 Task: Add Vital Proteins Collagen Peptide Box 20 ct - Unflavored to the cart.
Action: Mouse moved to (302, 139)
Screenshot: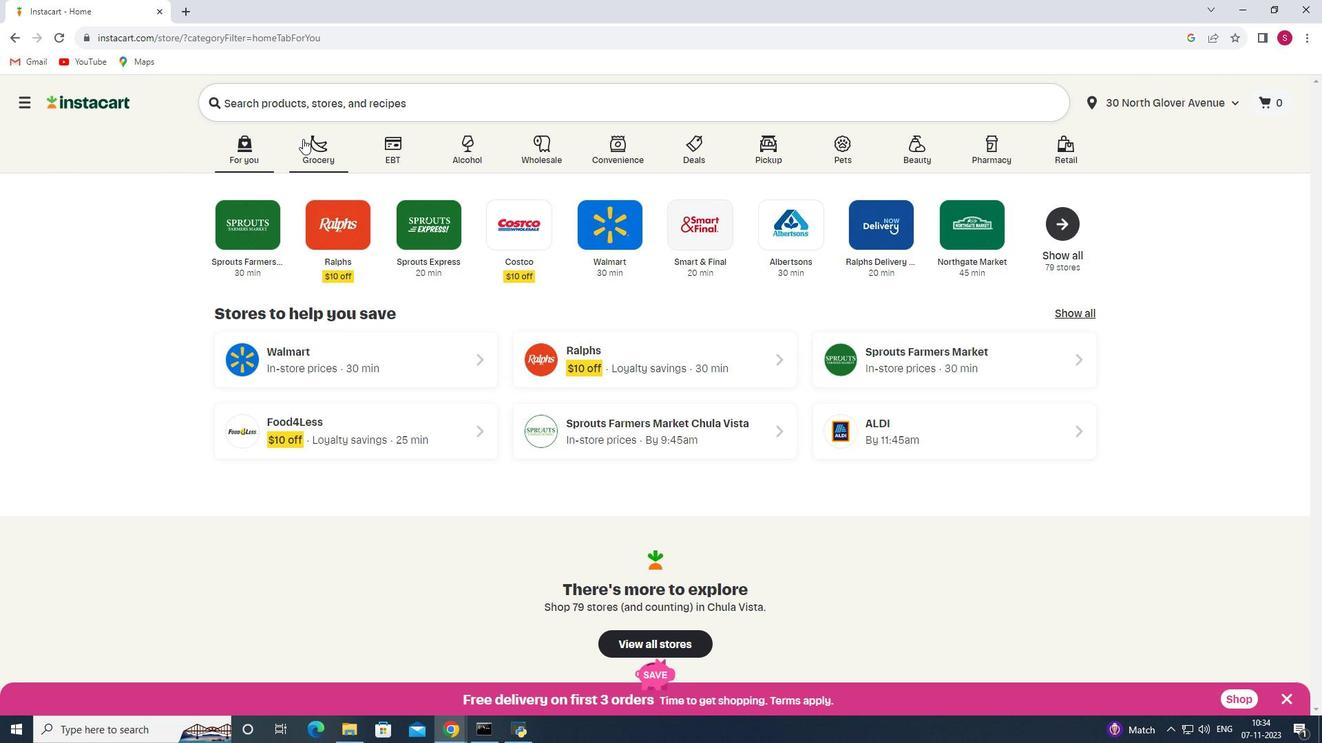
Action: Mouse pressed left at (302, 139)
Screenshot: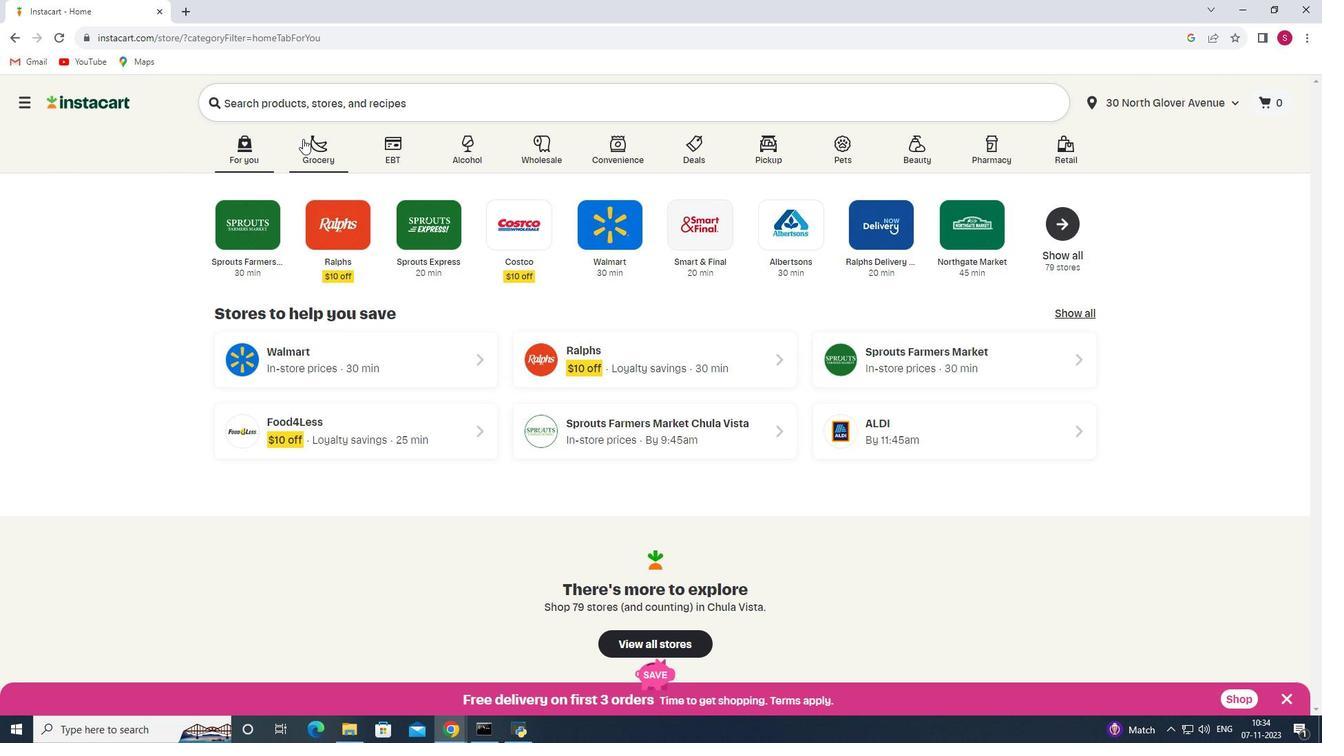 
Action: Mouse moved to (311, 387)
Screenshot: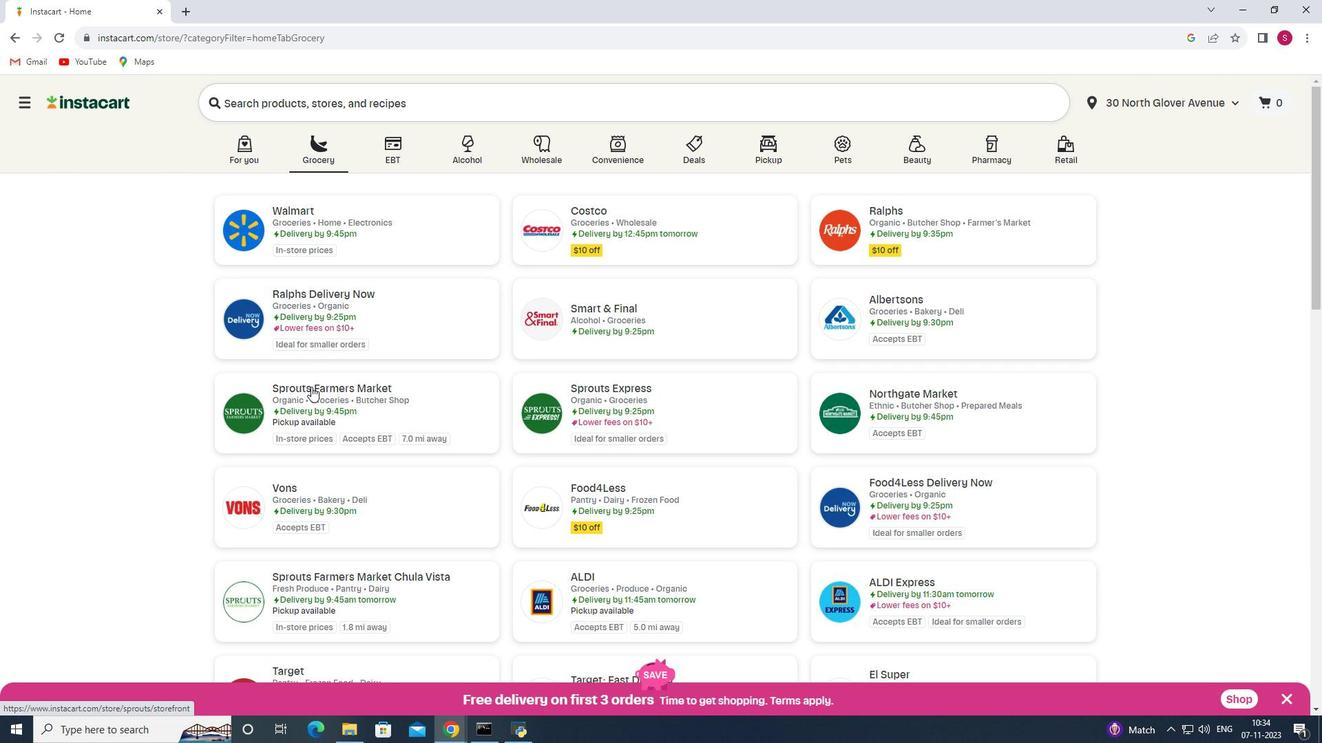 
Action: Mouse pressed left at (311, 387)
Screenshot: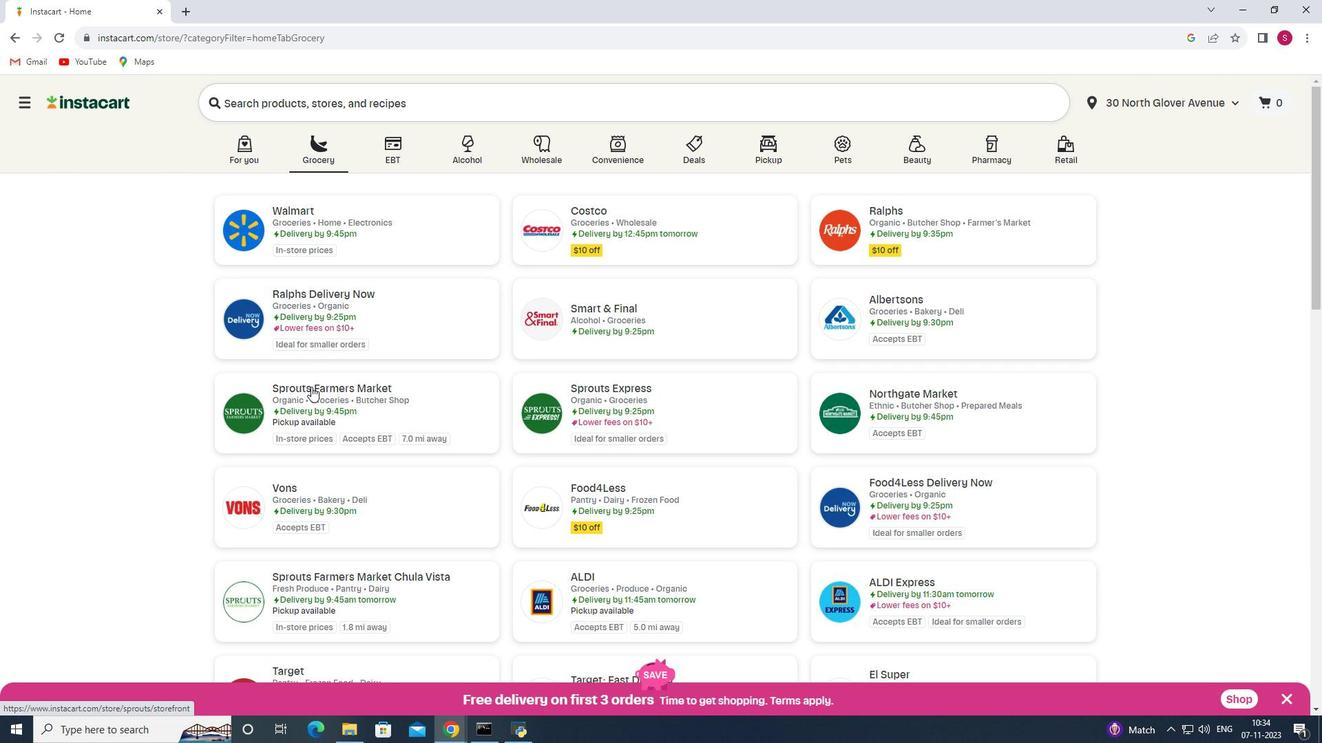 
Action: Mouse moved to (68, 359)
Screenshot: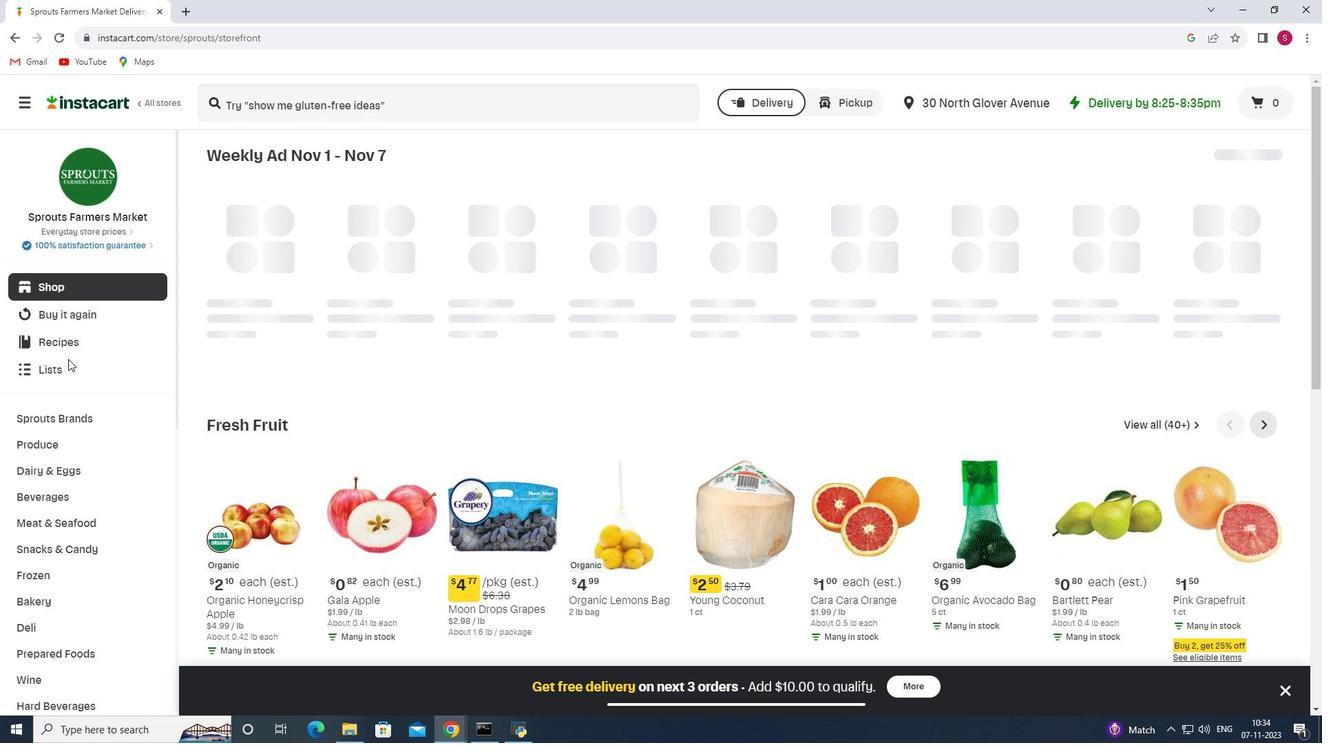 
Action: Mouse scrolled (68, 358) with delta (0, 0)
Screenshot: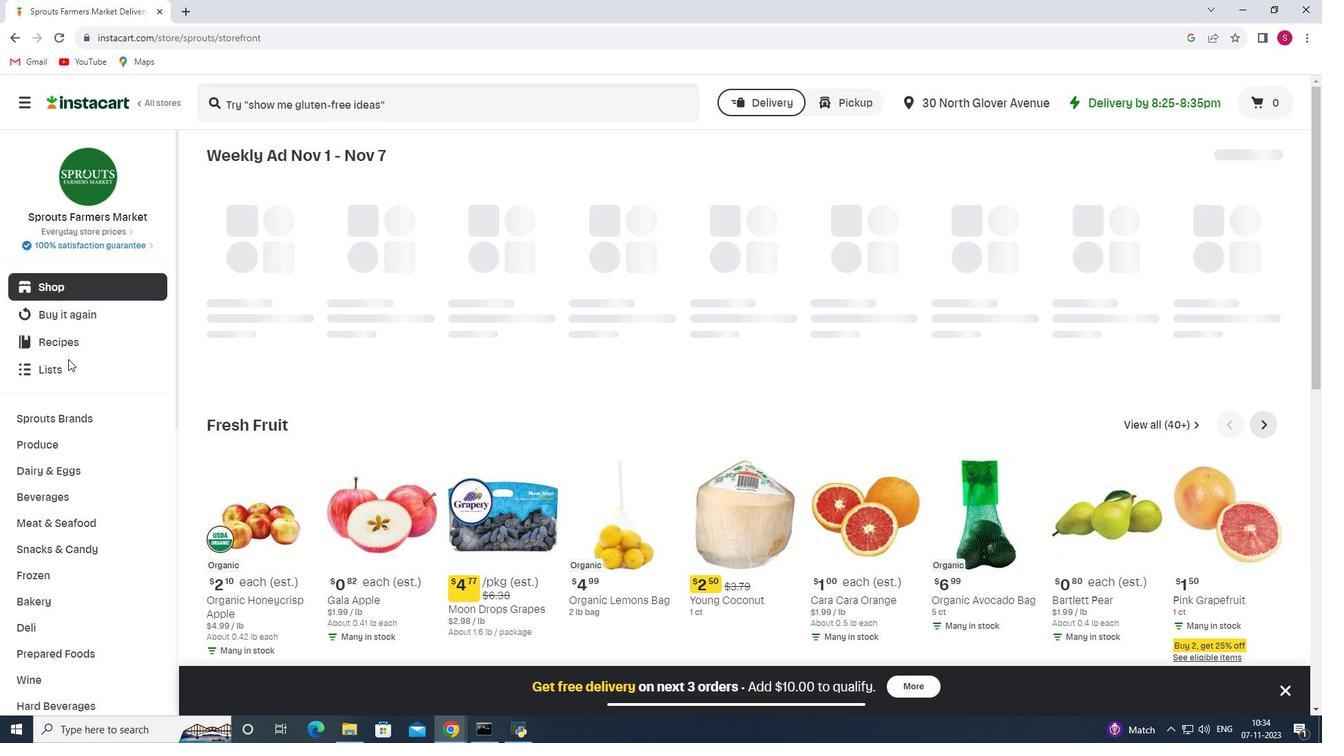 
Action: Mouse scrolled (68, 358) with delta (0, 0)
Screenshot: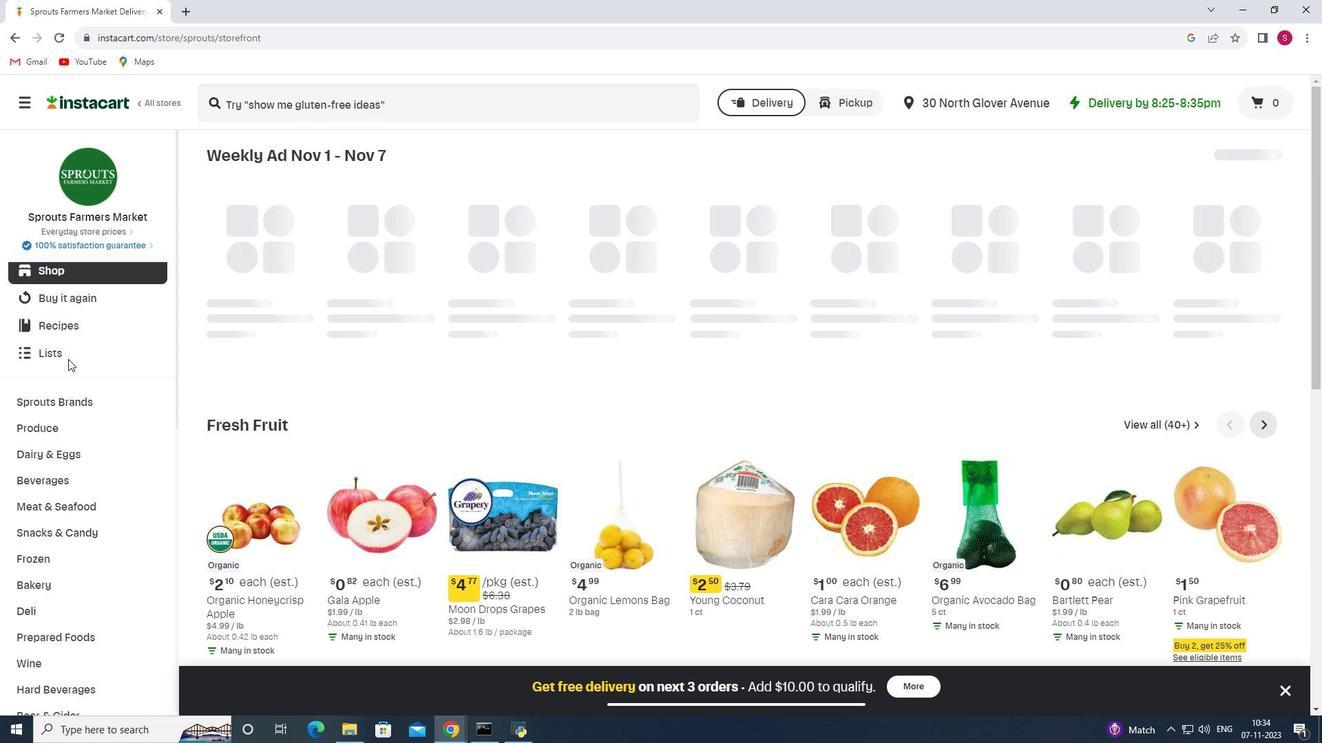 
Action: Mouse scrolled (68, 358) with delta (0, 0)
Screenshot: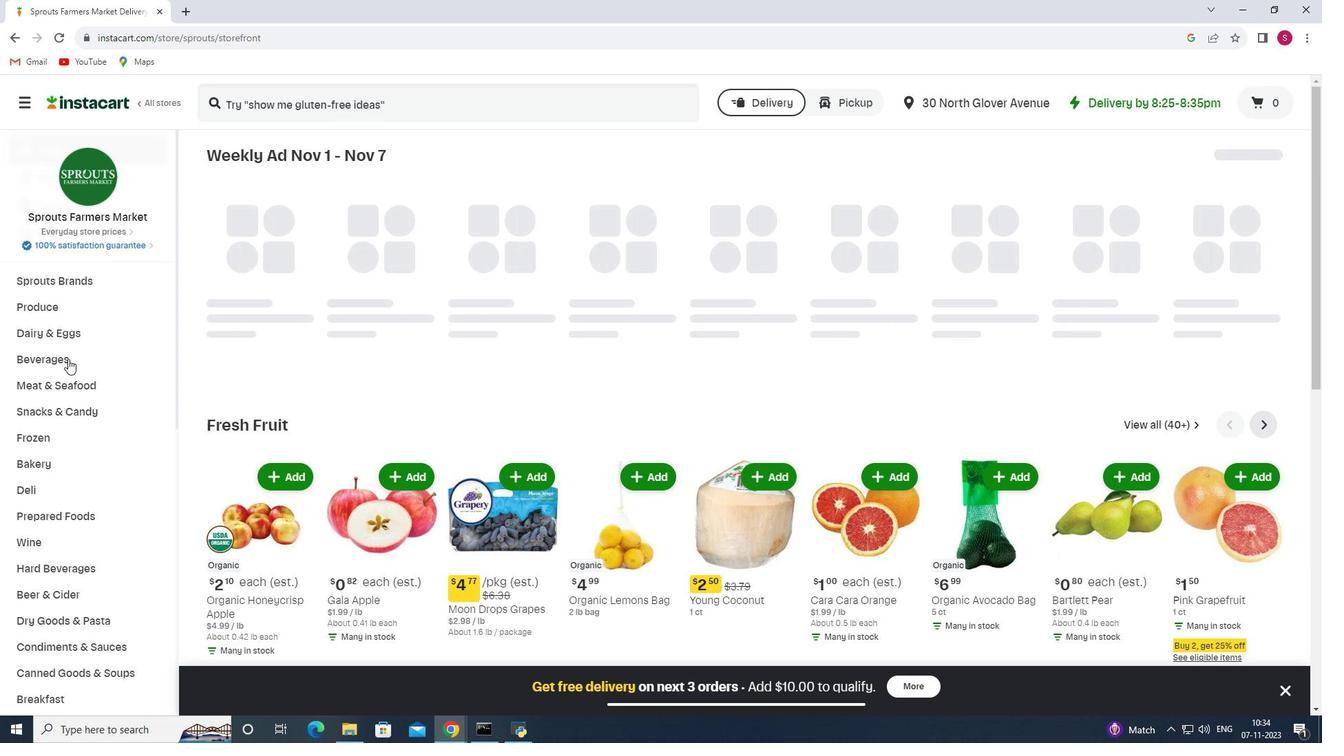 
Action: Mouse scrolled (68, 358) with delta (0, 0)
Screenshot: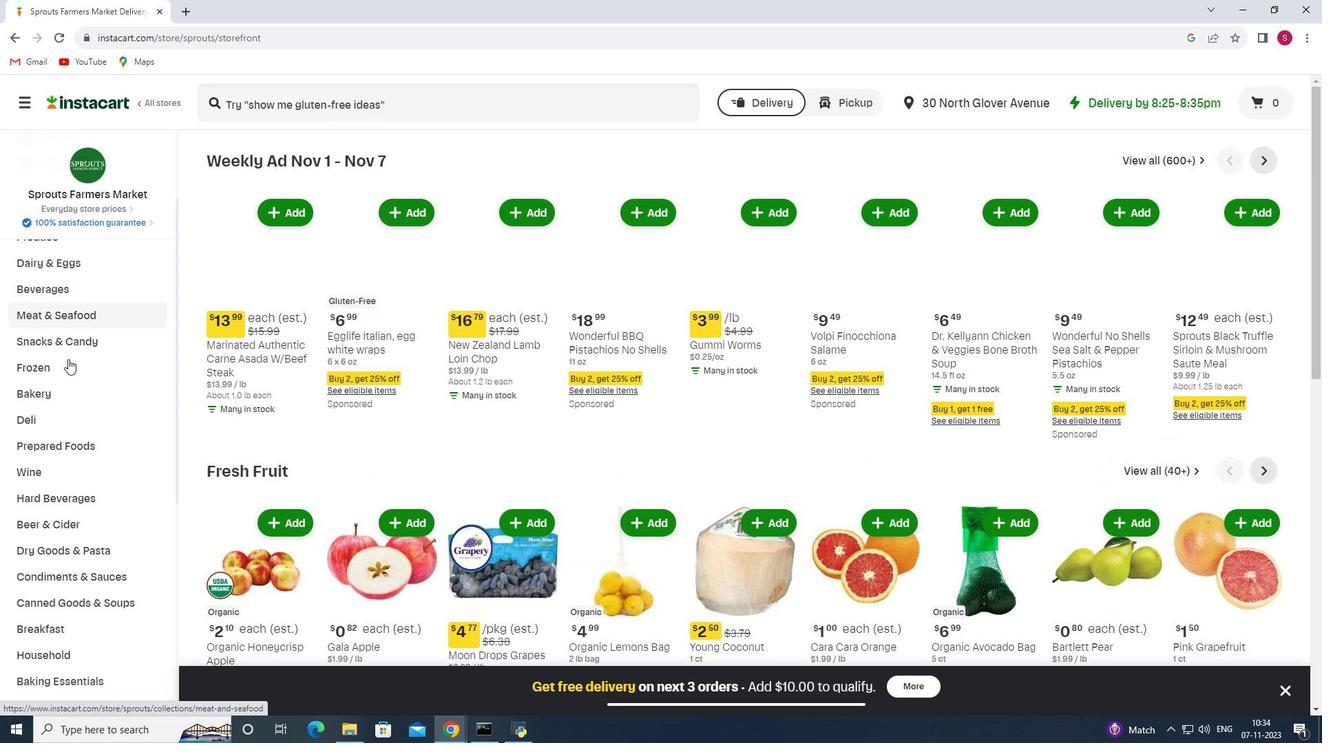 
Action: Mouse scrolled (68, 358) with delta (0, 0)
Screenshot: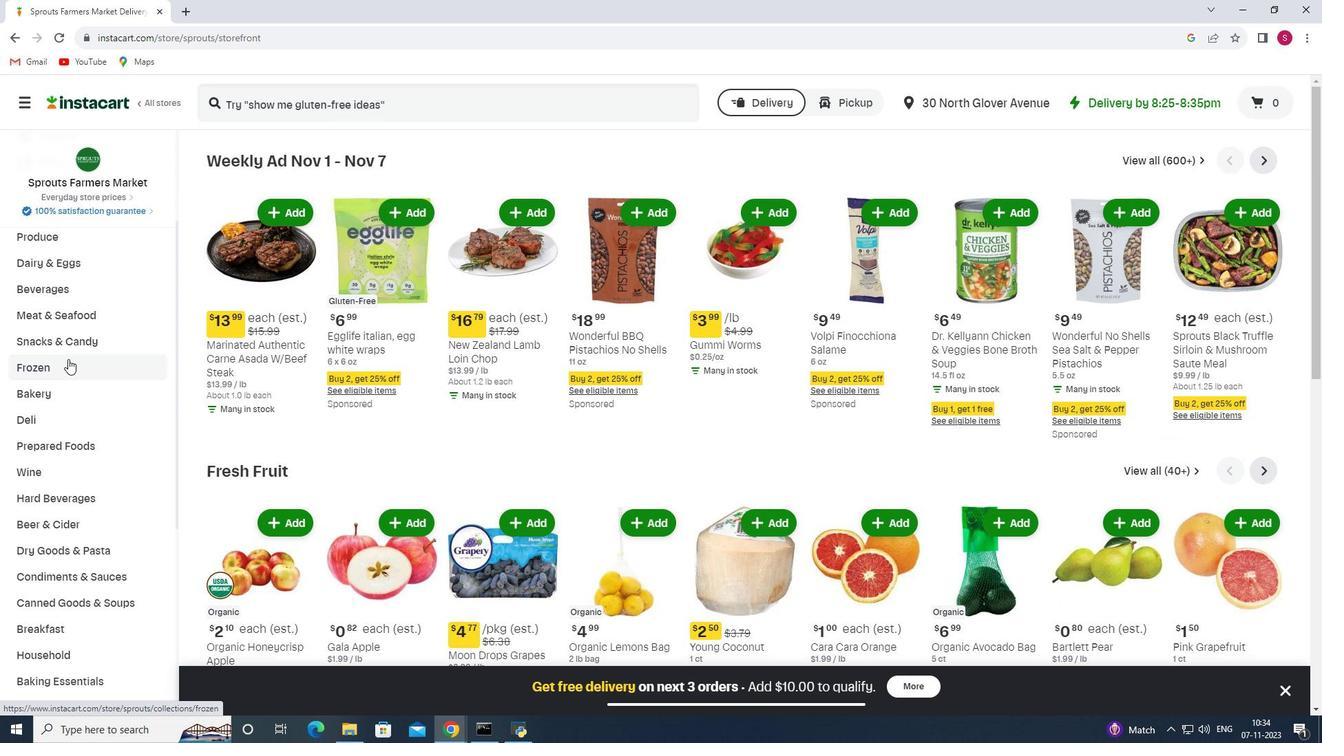 
Action: Mouse scrolled (68, 358) with delta (0, 0)
Screenshot: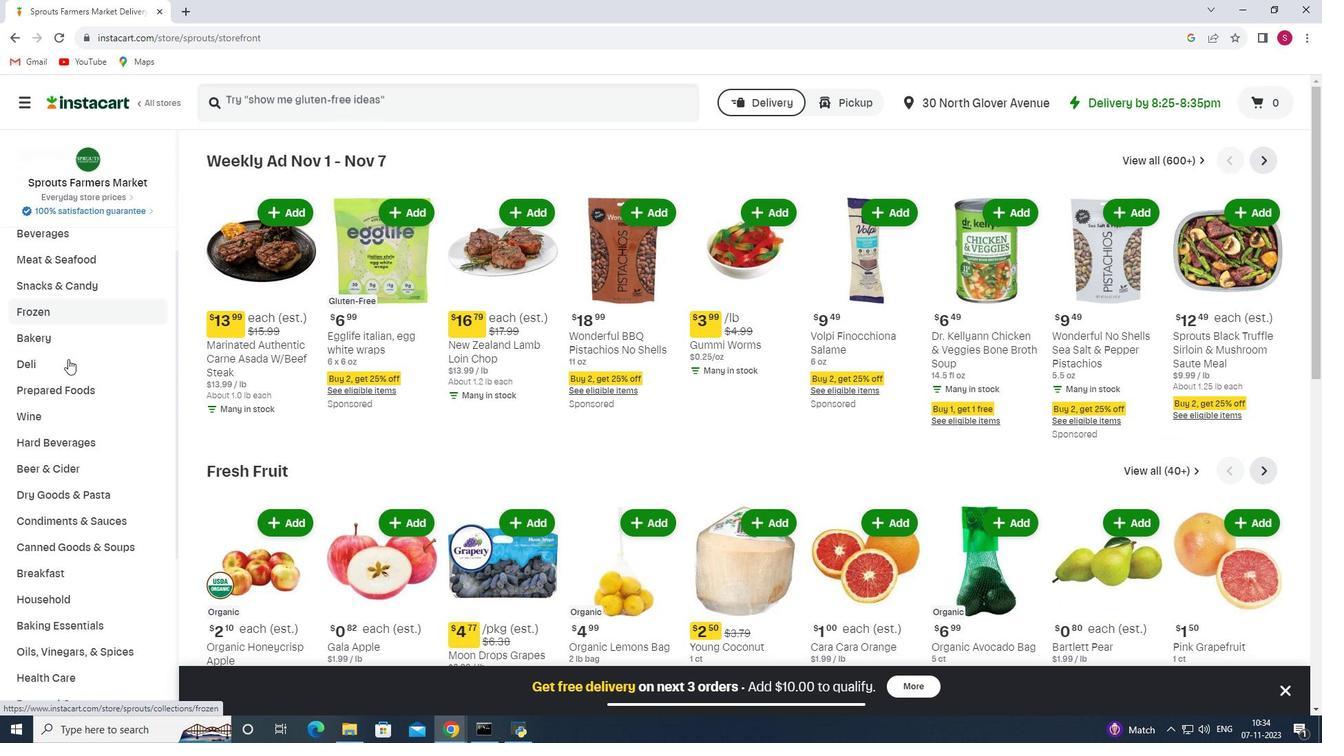 
Action: Mouse moved to (60, 393)
Screenshot: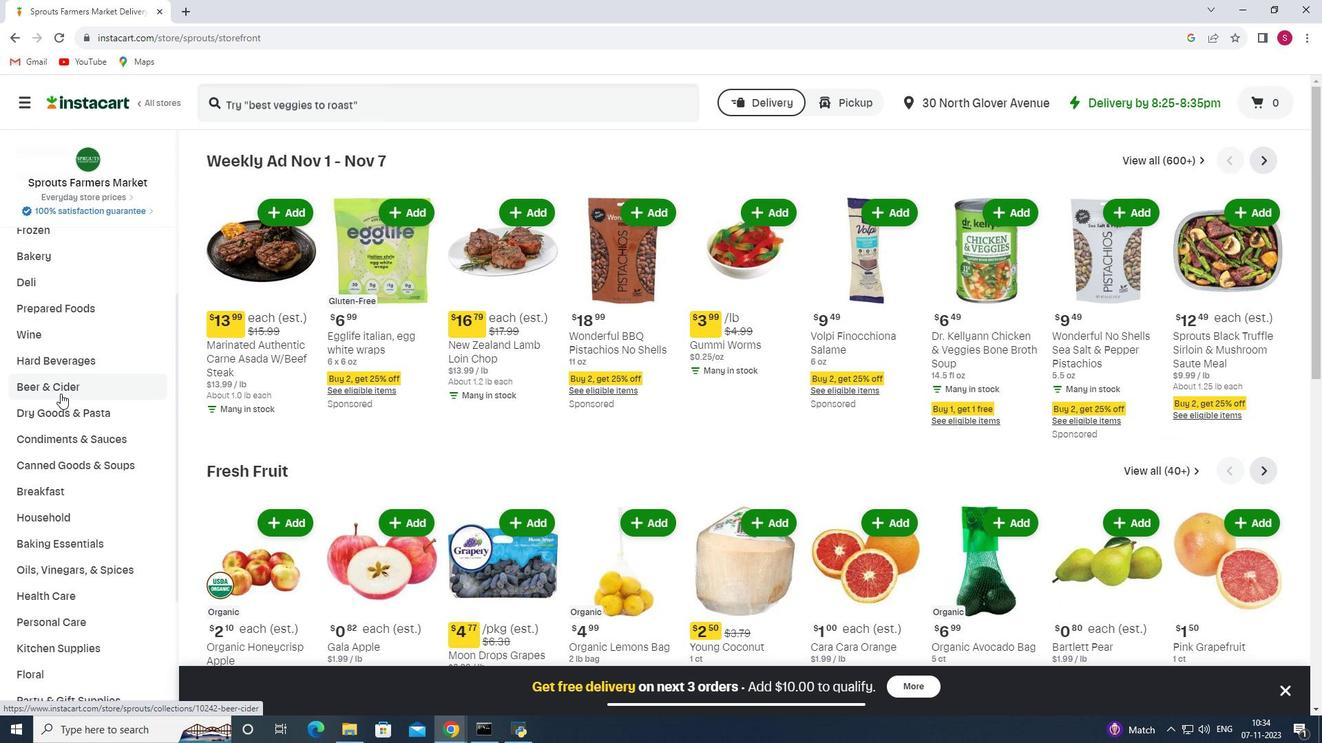 
Action: Mouse scrolled (60, 393) with delta (0, 0)
Screenshot: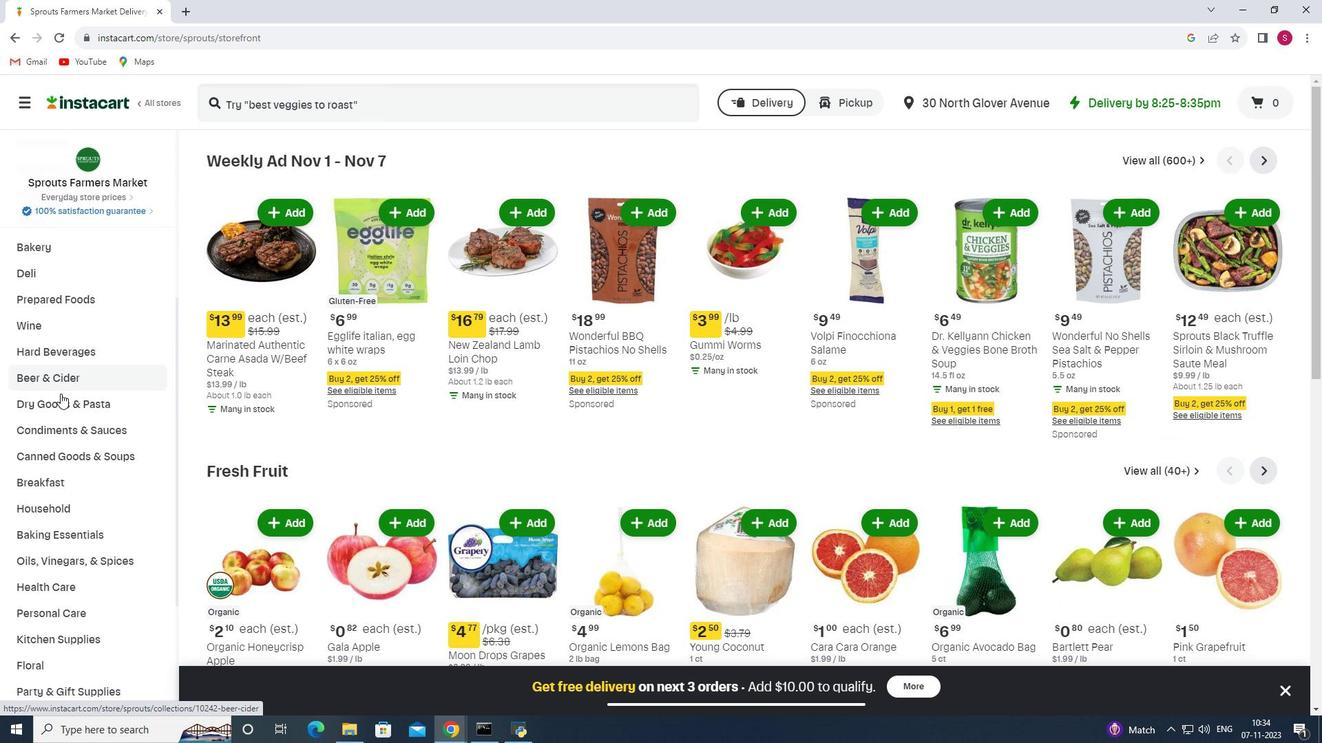 
Action: Mouse scrolled (60, 393) with delta (0, 0)
Screenshot: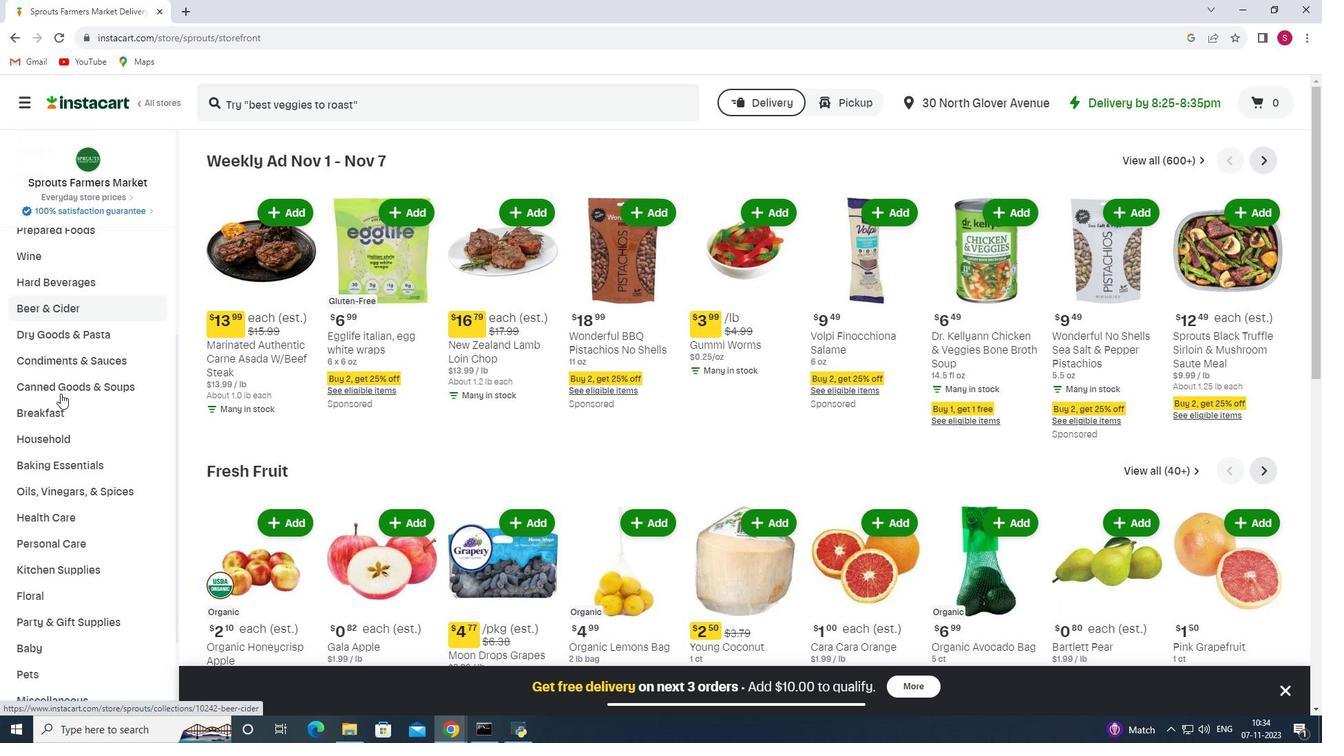 
Action: Mouse scrolled (60, 393) with delta (0, 0)
Screenshot: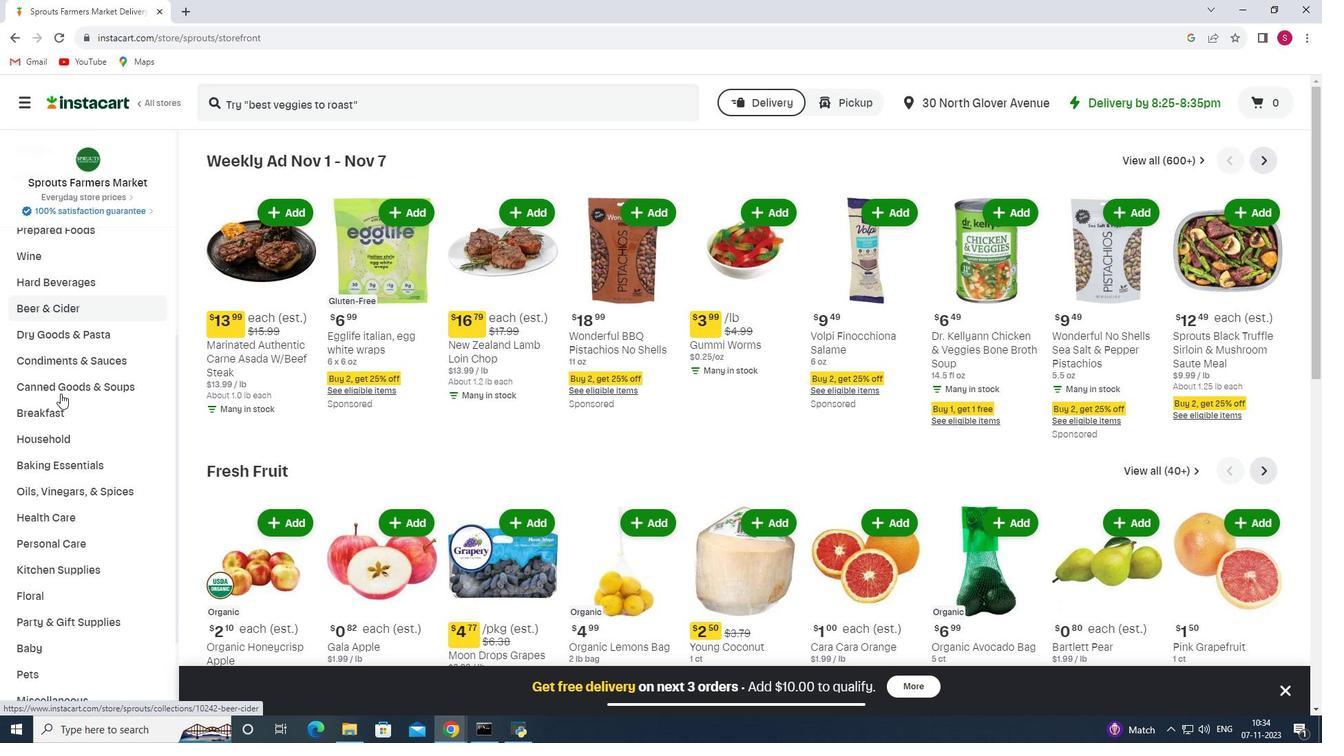 
Action: Mouse moved to (60, 393)
Screenshot: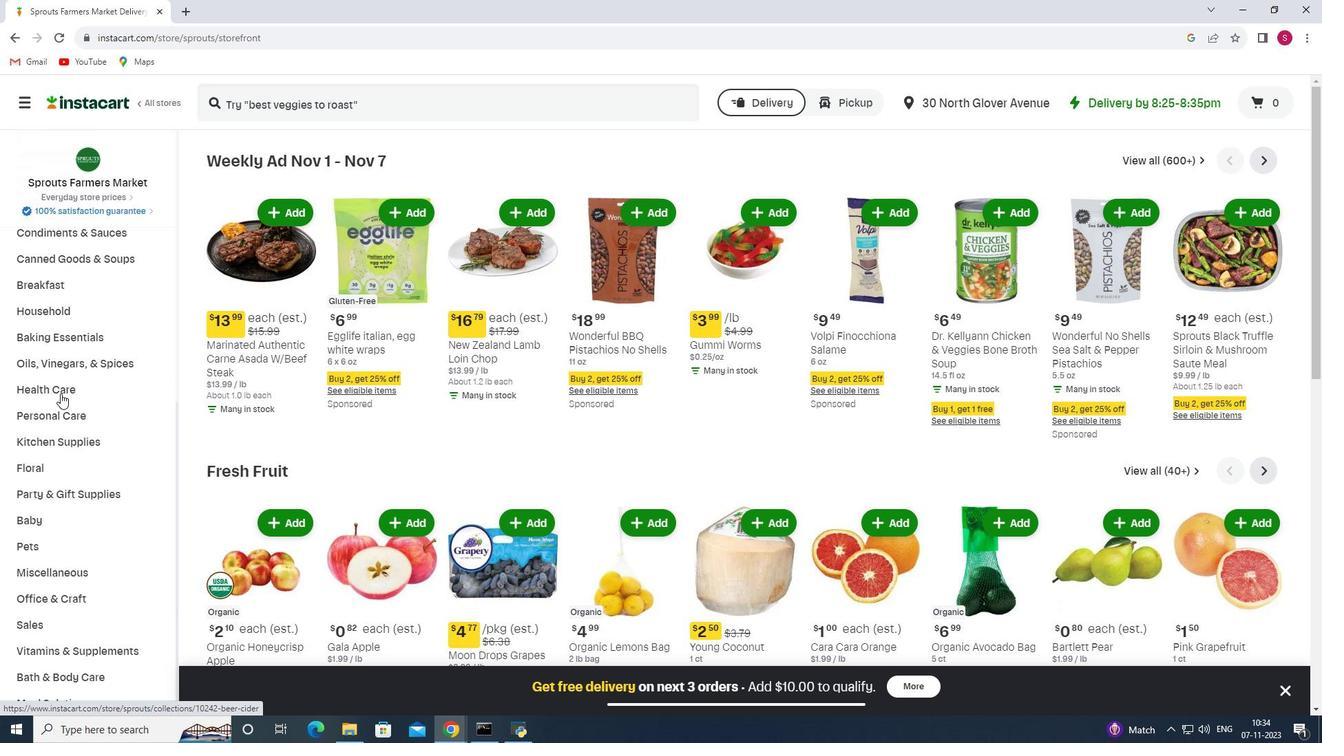 
Action: Mouse pressed left at (60, 393)
Screenshot: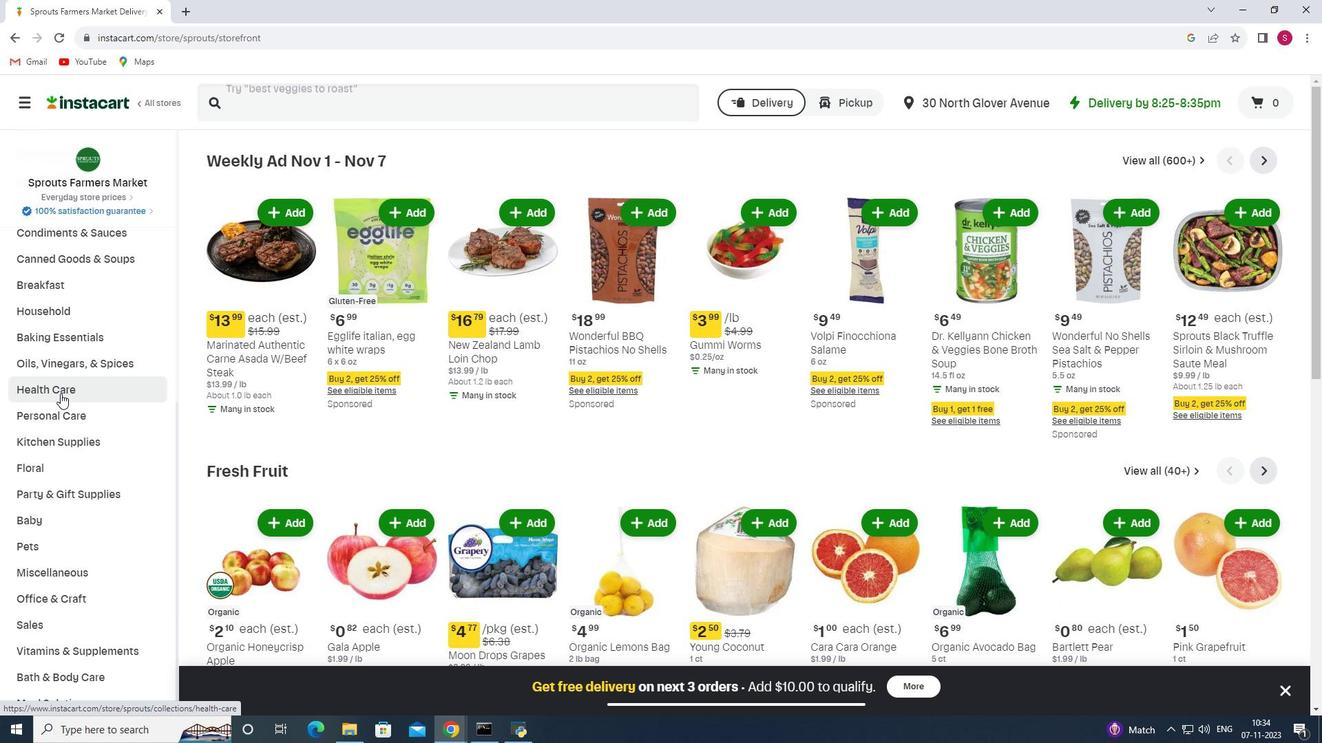 
Action: Mouse moved to (471, 190)
Screenshot: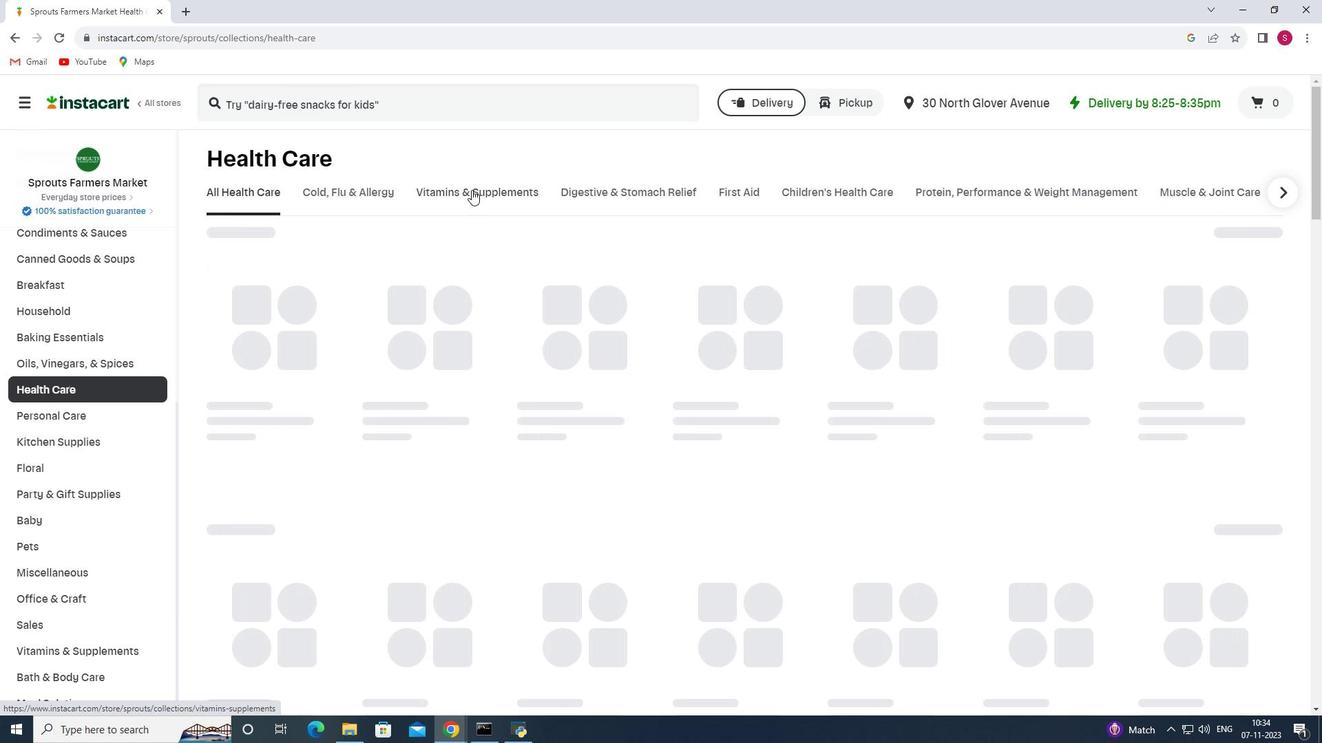 
Action: Mouse pressed left at (471, 190)
Screenshot: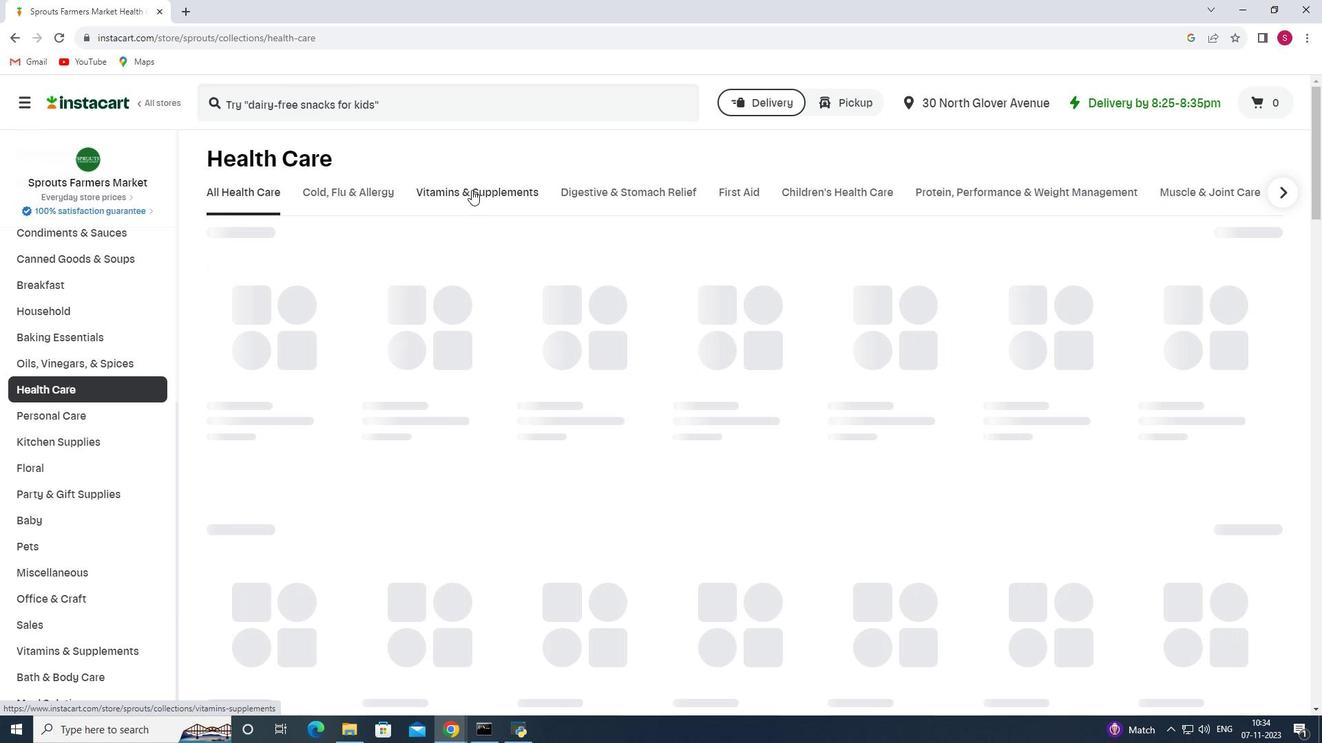 
Action: Mouse moved to (543, 263)
Screenshot: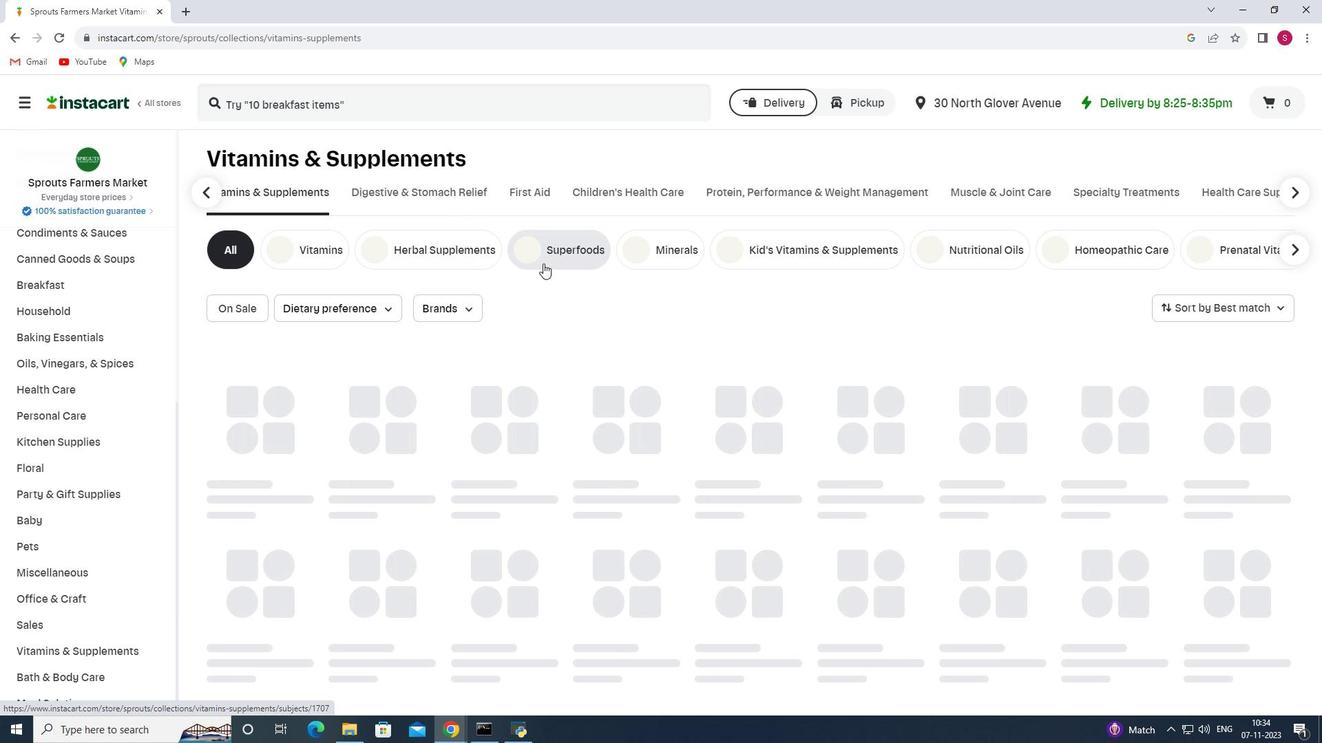 
Action: Mouse pressed left at (543, 263)
Screenshot: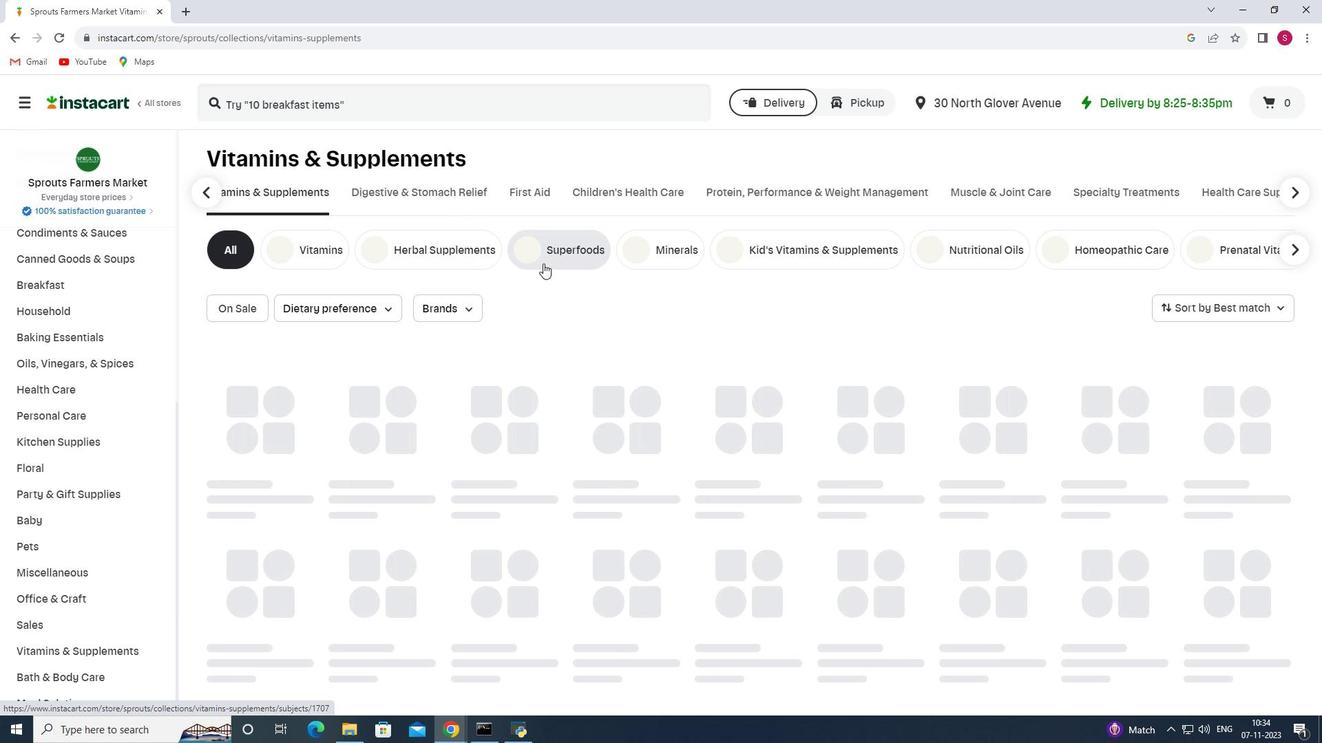 
Action: Mouse moved to (285, 107)
Screenshot: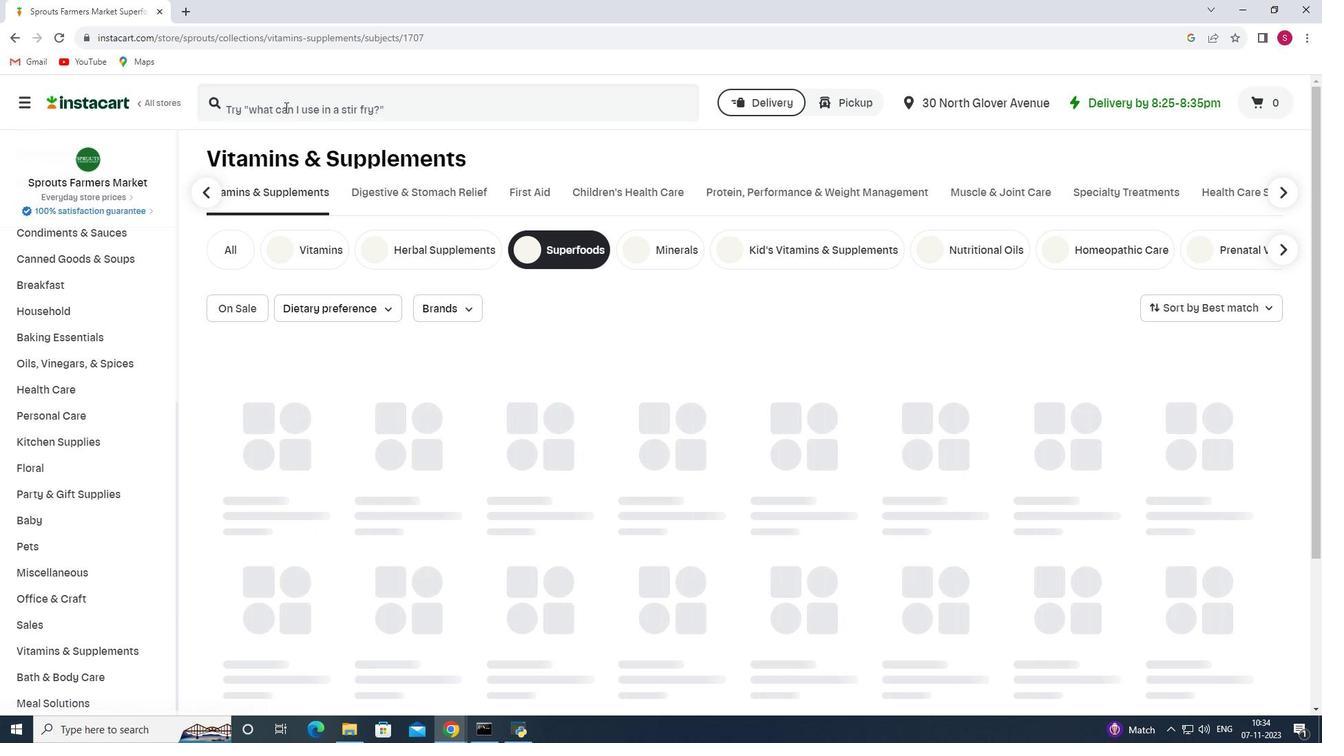 
Action: Mouse pressed left at (285, 107)
Screenshot: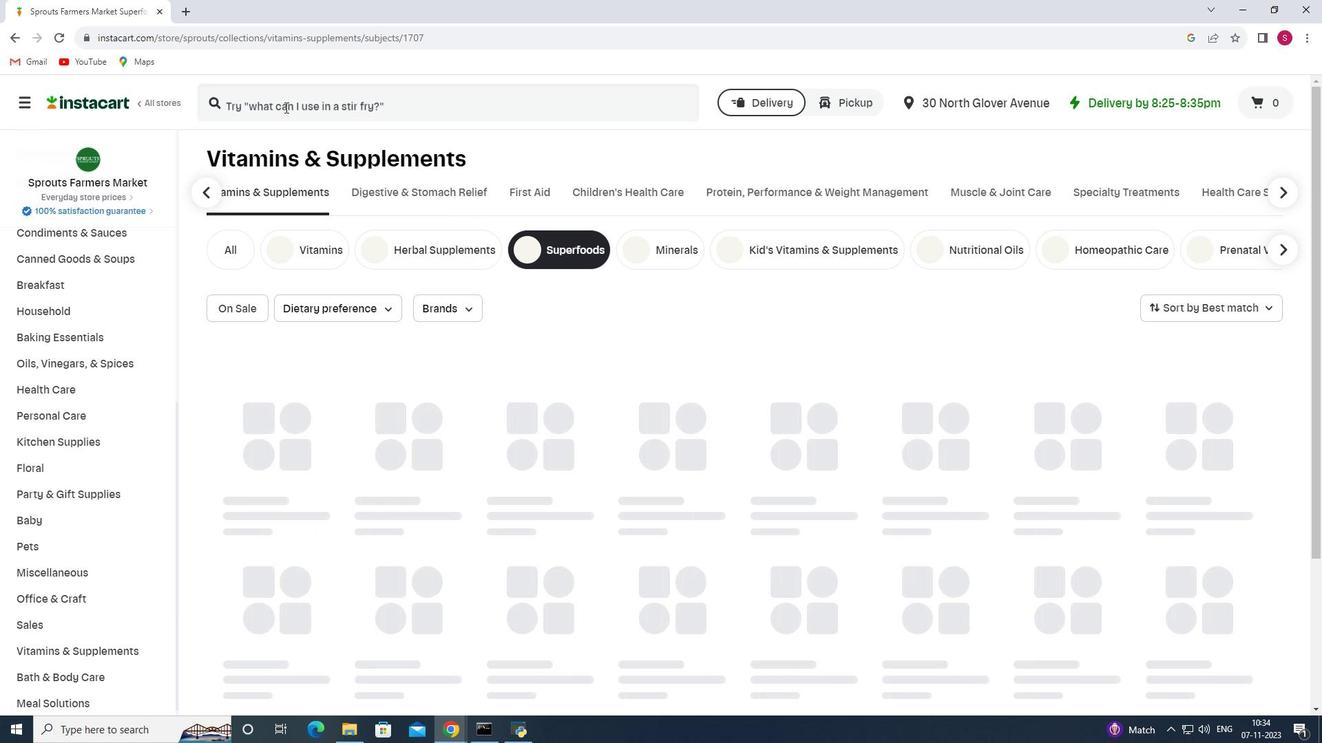
Action: Key pressed <Key.shift><Key.shift><Key.shift><Key.shift><Key.shift><Key.shift><Key.shift><Key.shift><Key.shift><Key.shift><Key.shift><Key.shift><Key.shift><Key.shift><Key.shift><Key.shift><Key.shift><Key.shift><Key.shift><Key.shift><Key.shift><Key.shift><Key.shift><Key.shift><Key.shift><Key.shift><Key.shift><Key.shift><Key.shift>Vita<Key.space><Key.backspace>l<Key.space><Key.shift_r>Proteins<Key.space><Key.shift><Key.shift>Collagen<Key.space><Key.shift_r>Peptide<Key.space><Key.shift_r><Key.shift_r><Key.shift_r><Key.shift_r><Key.shift_r><Key.shift_r><Key.shift_r><Key.shift_r>Box<Key.space>20<Key.space>ct<Key.space>-<Key.space><Key.shift_r><Key.shift_r><Key.shift_r><Key.shift_r><Key.shift_r><Key.shift_r><Key.shift_r>Unflavored<Key.enter>
Screenshot: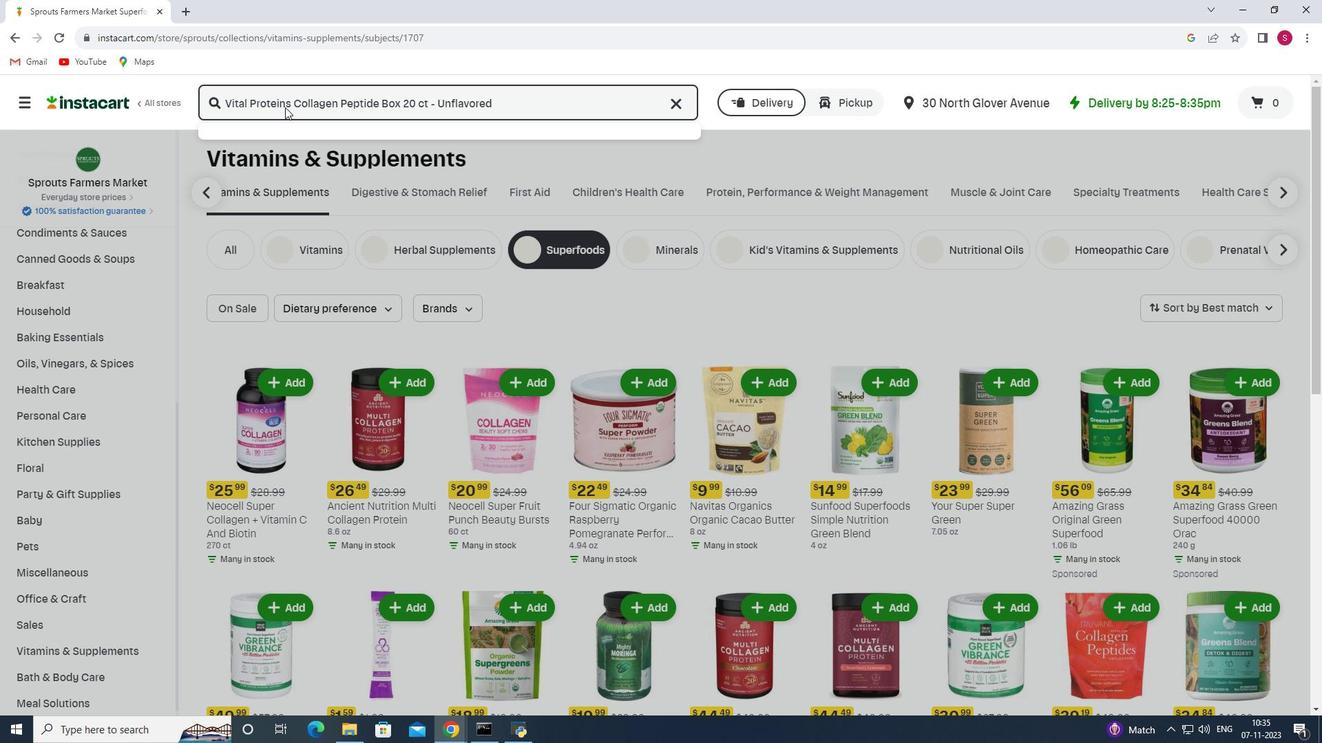 
Action: Mouse moved to (449, 236)
Screenshot: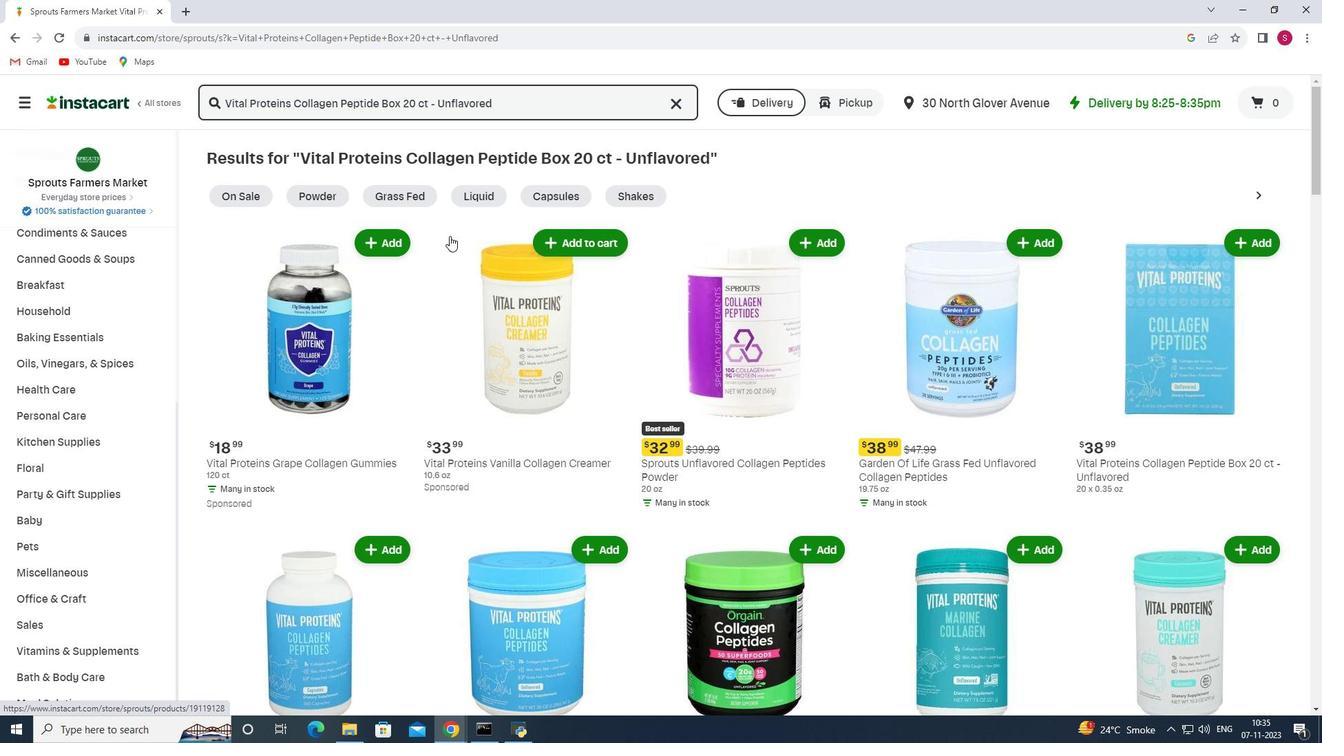
Action: Mouse scrolled (449, 235) with delta (0, 0)
Screenshot: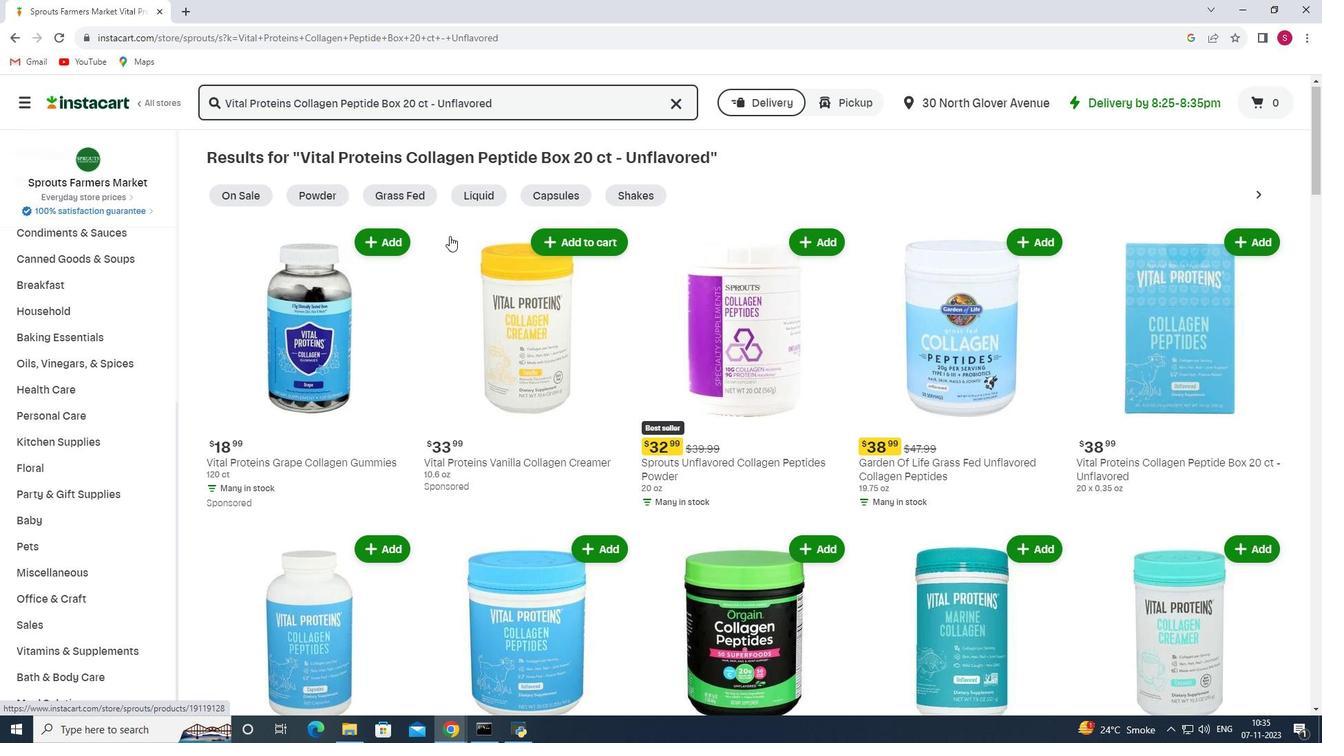 
Action: Mouse scrolled (449, 236) with delta (0, 0)
Screenshot: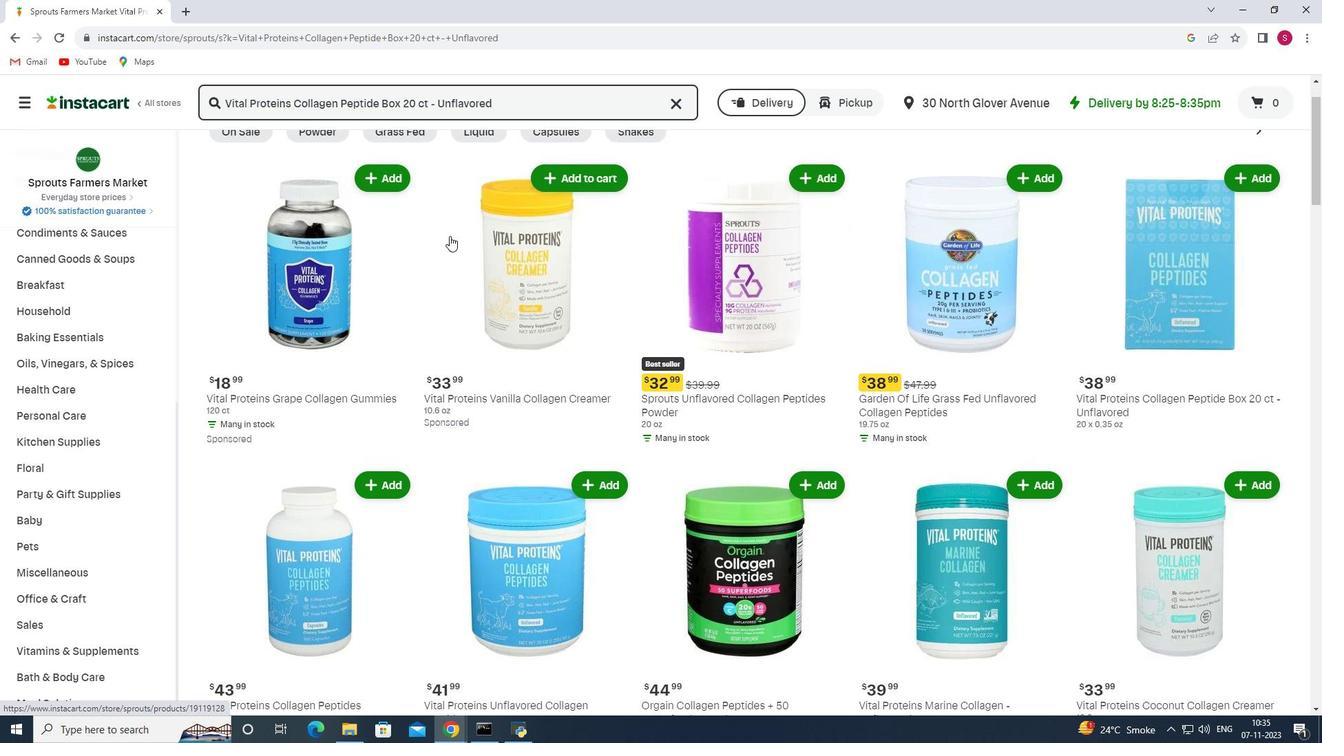 
Action: Mouse moved to (510, 273)
Screenshot: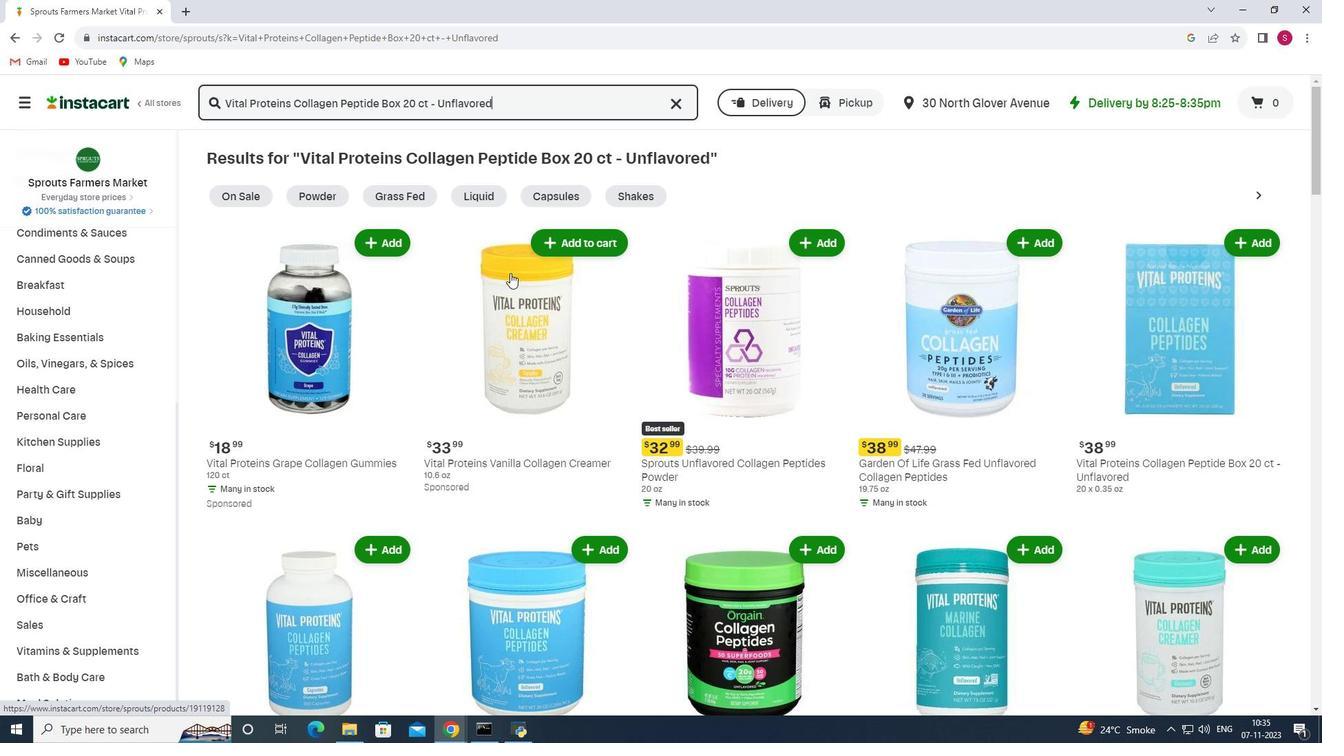 
Action: Mouse scrolled (510, 272) with delta (0, 0)
Screenshot: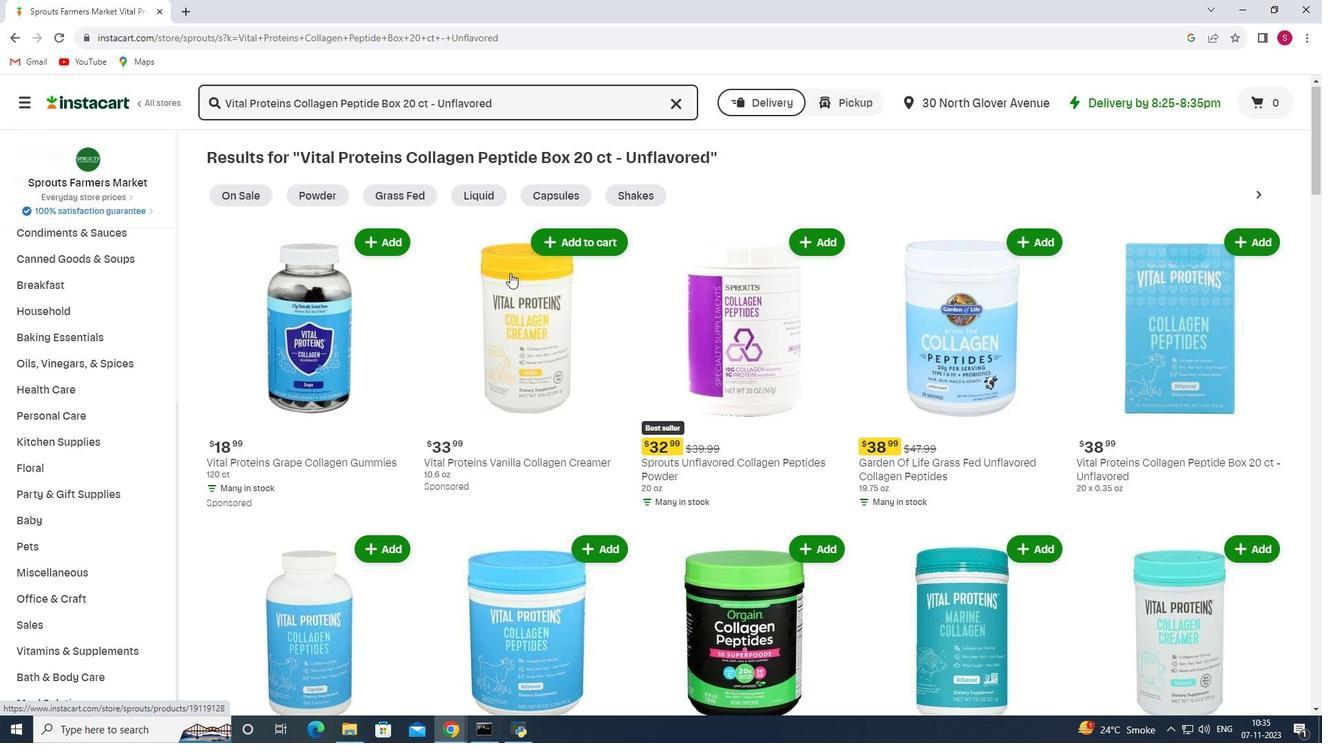
Action: Mouse moved to (1247, 173)
Screenshot: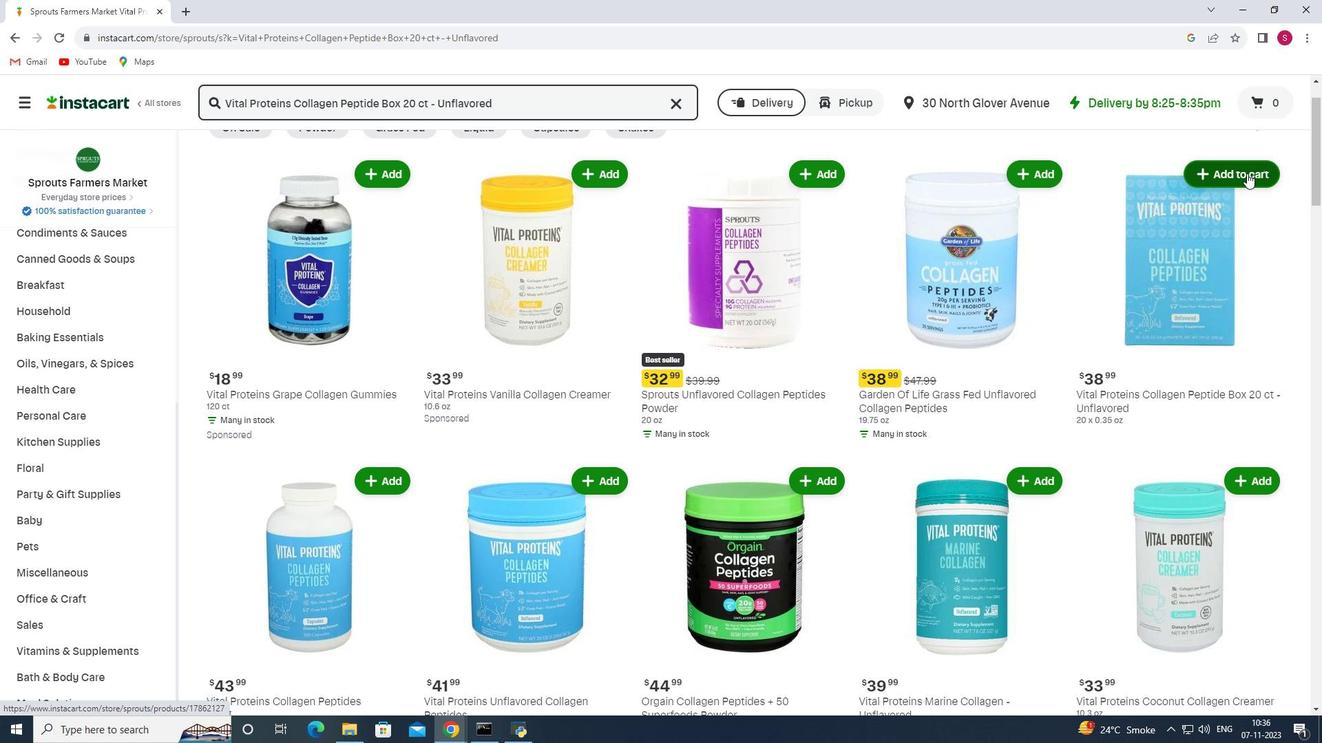 
Action: Mouse pressed left at (1247, 173)
Screenshot: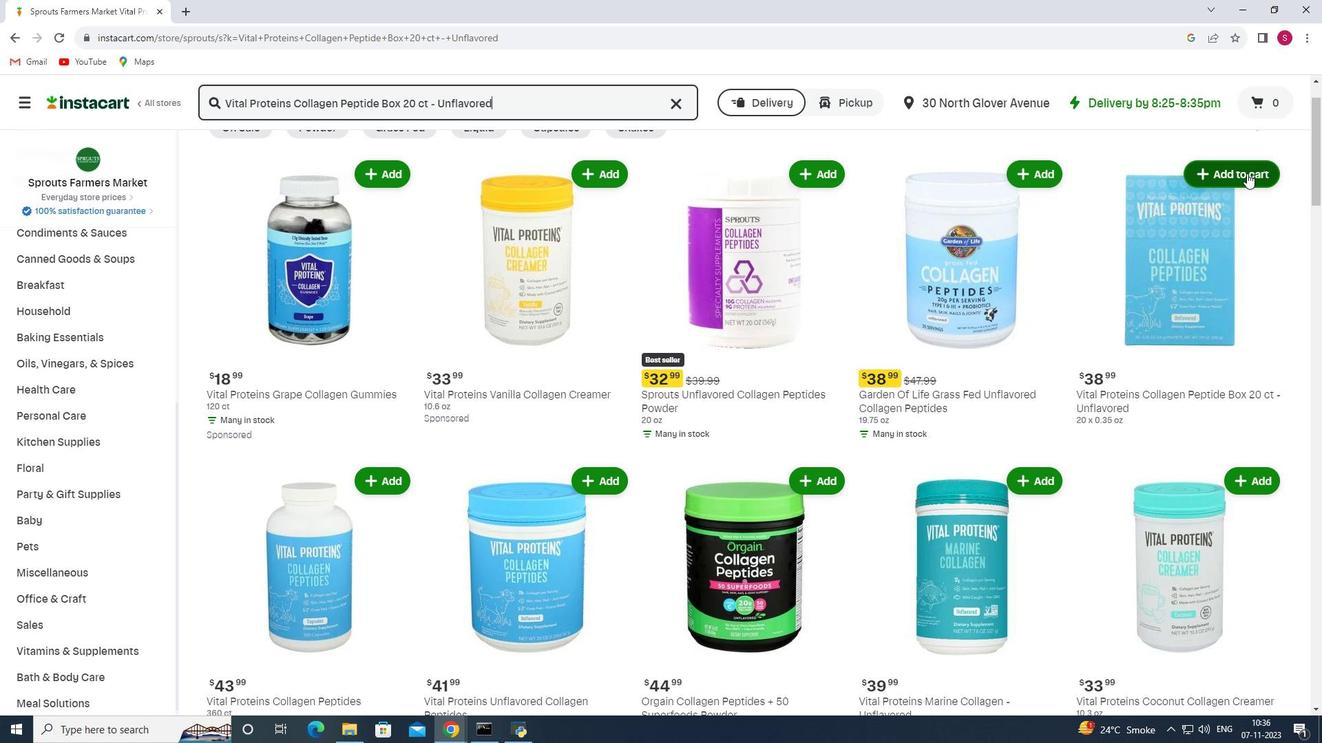 
Action: Mouse moved to (1220, 225)
Screenshot: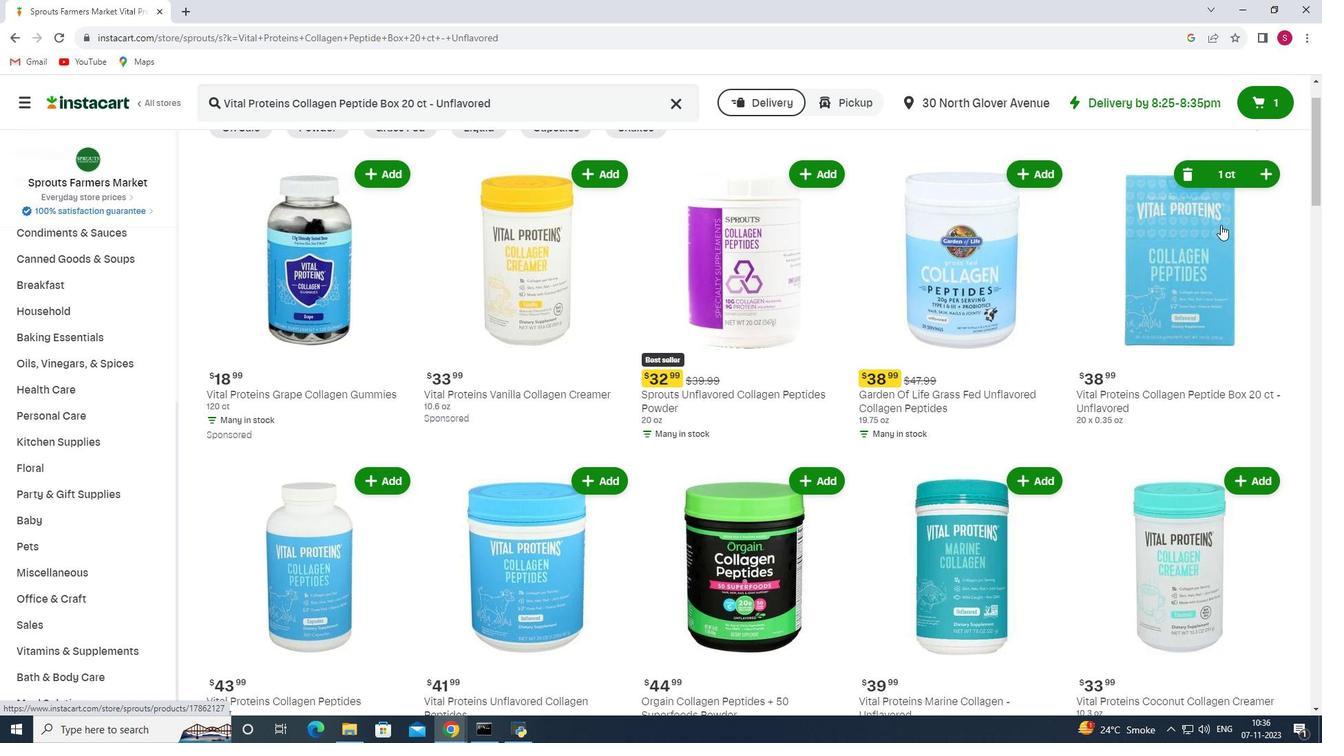 
